 Task: Create List CRM Implementation in Board Influencer Marketing Campaigns to Workspace Asset Management. Create List Project Management in Board Sales Enablement to Workspace Asset Management. Create List Time Management in Board Market Entry and Expansion Planning to Workspace Asset Management
Action: Mouse moved to (111, 386)
Screenshot: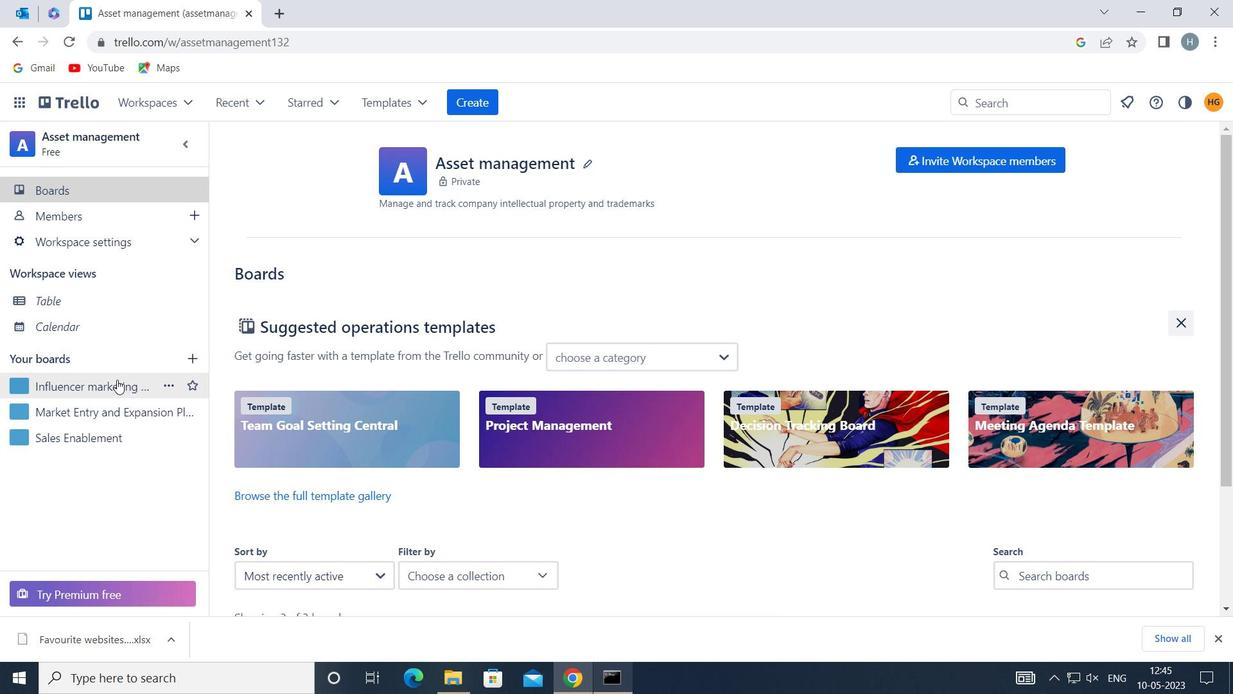 
Action: Mouse pressed left at (111, 386)
Screenshot: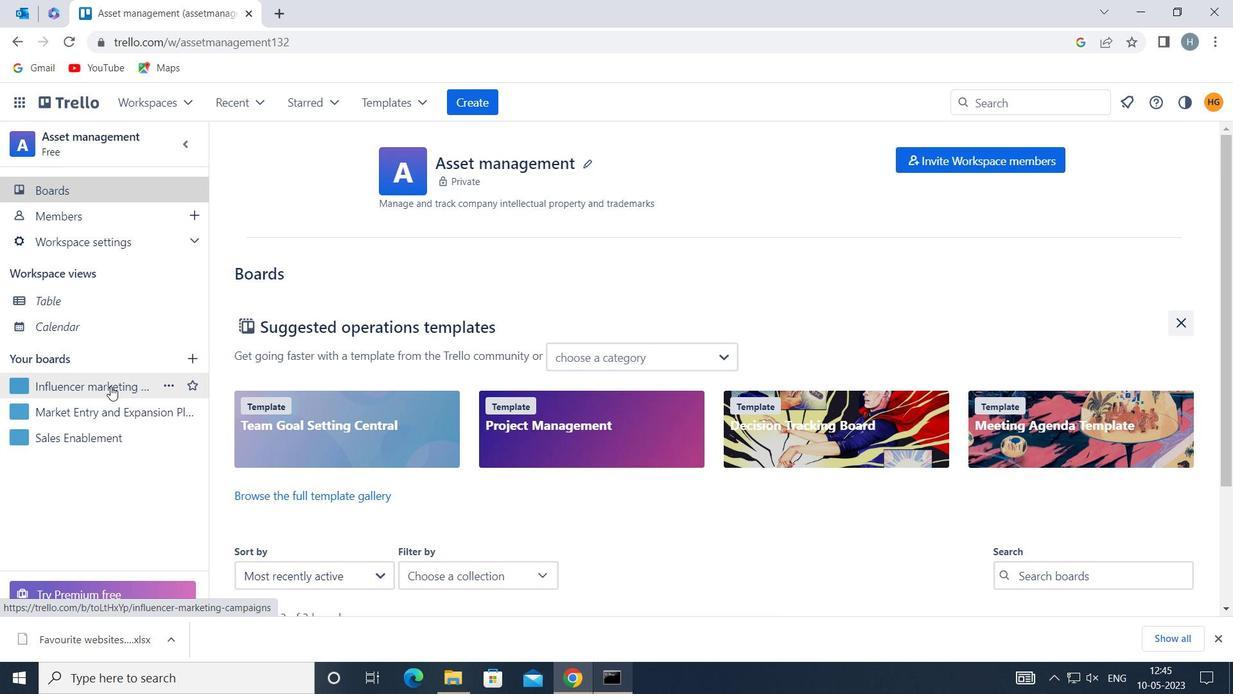 
Action: Mouse moved to (341, 190)
Screenshot: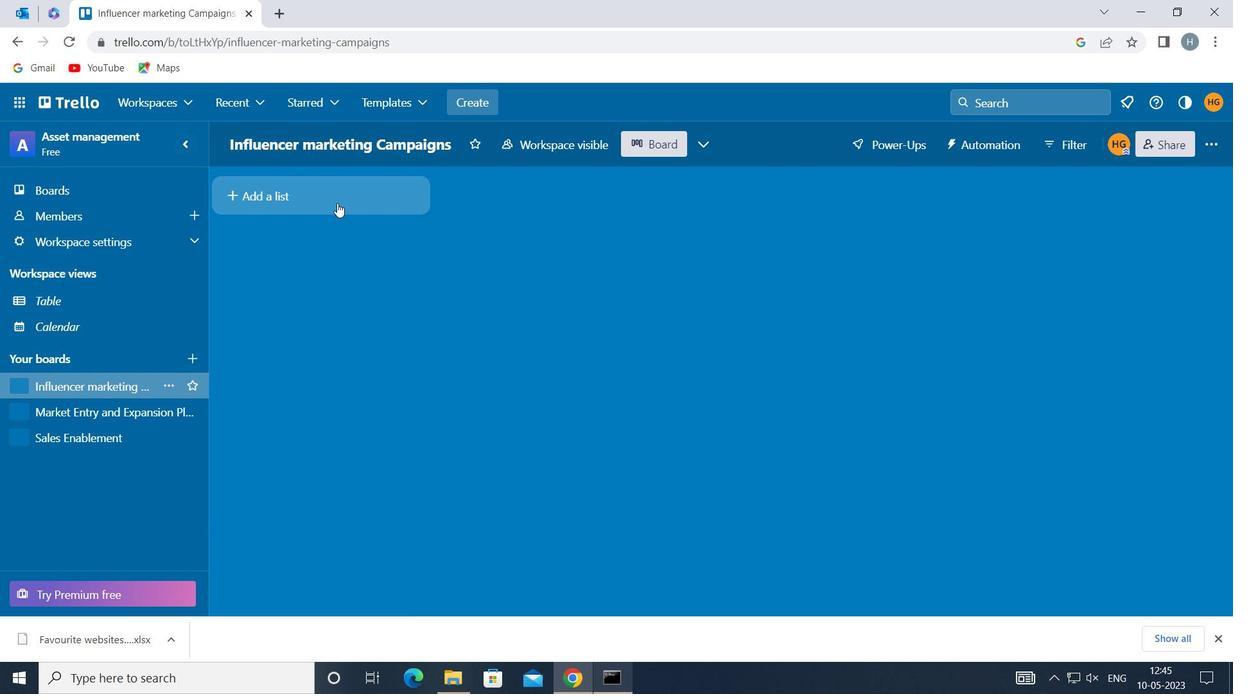 
Action: Mouse pressed left at (341, 190)
Screenshot: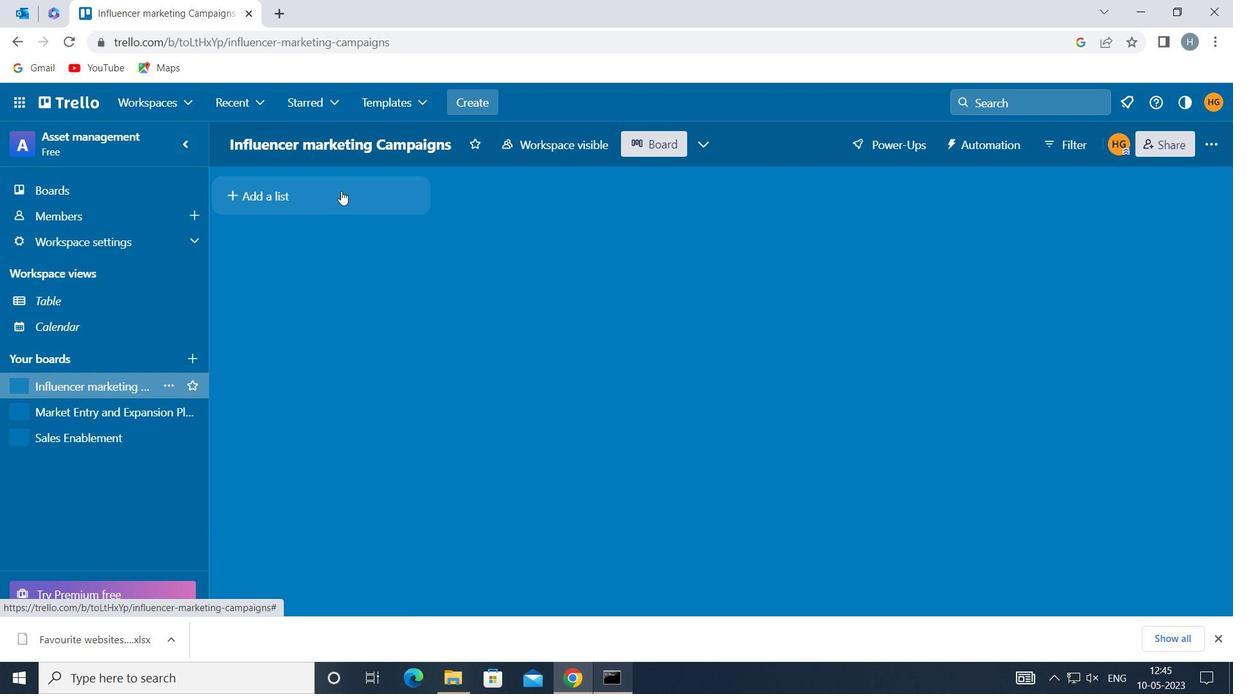 
Action: Key pressed <Key.shift>CRM<Key.space><Key.shift><Key.shift>IMPLEMENTATION
Screenshot: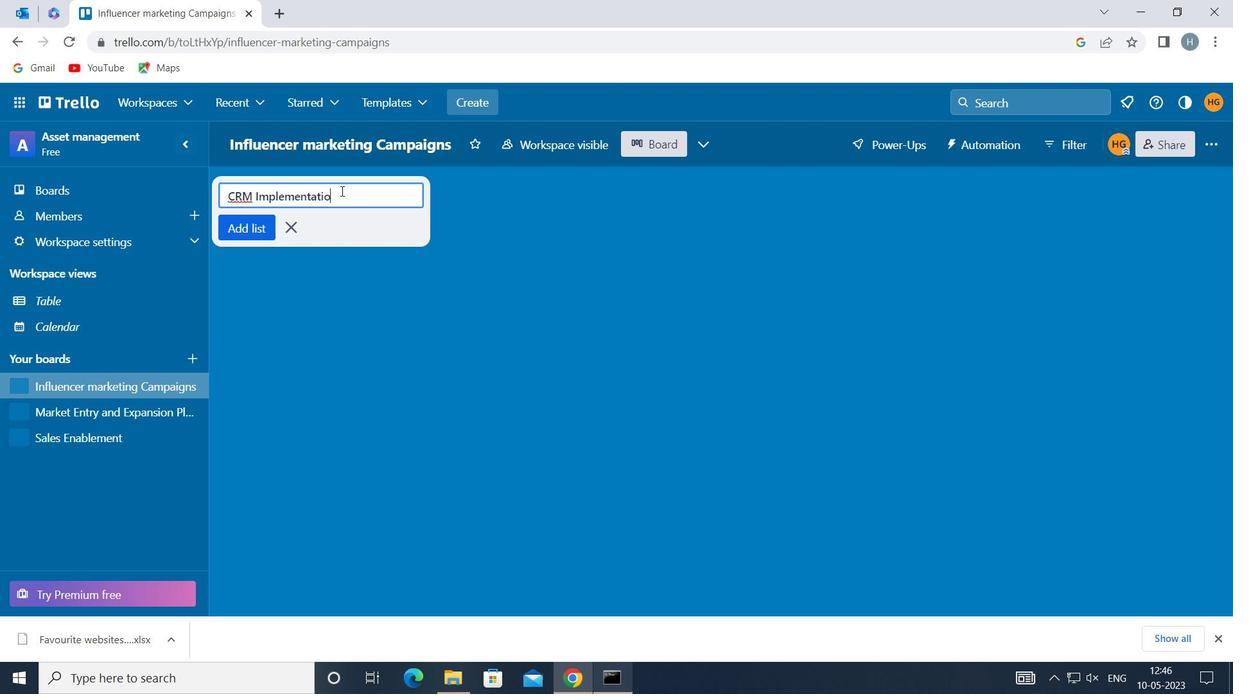 
Action: Mouse moved to (238, 225)
Screenshot: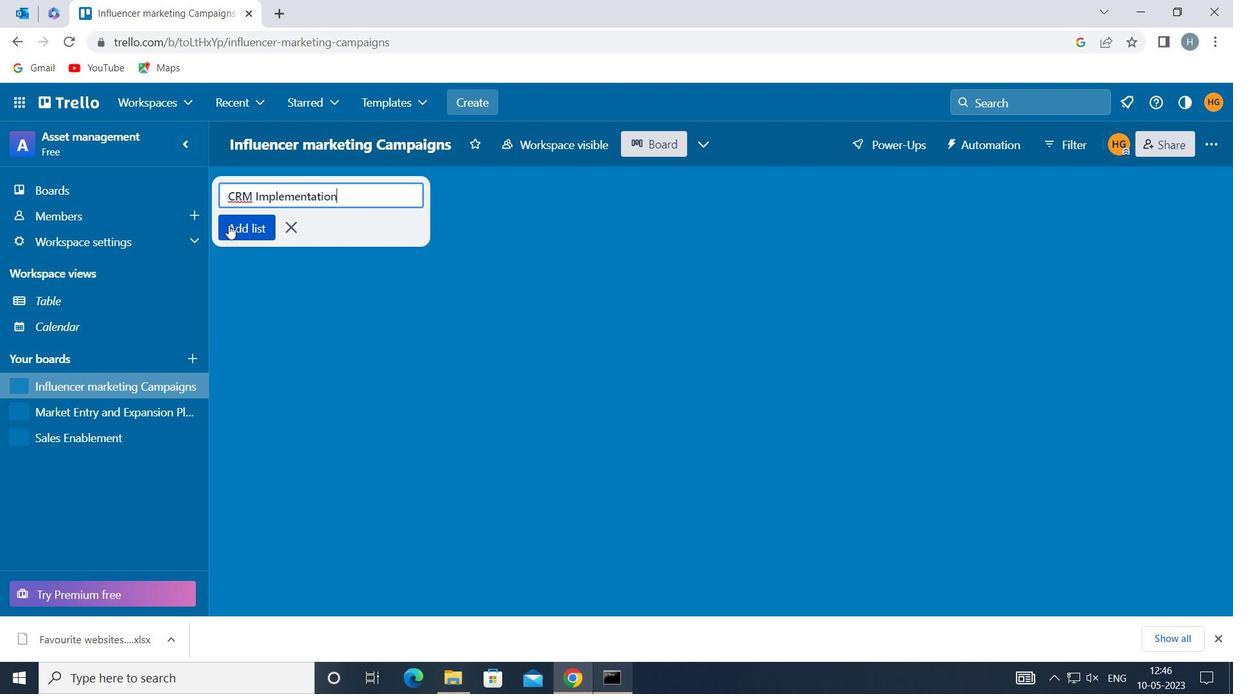 
Action: Mouse pressed left at (238, 225)
Screenshot: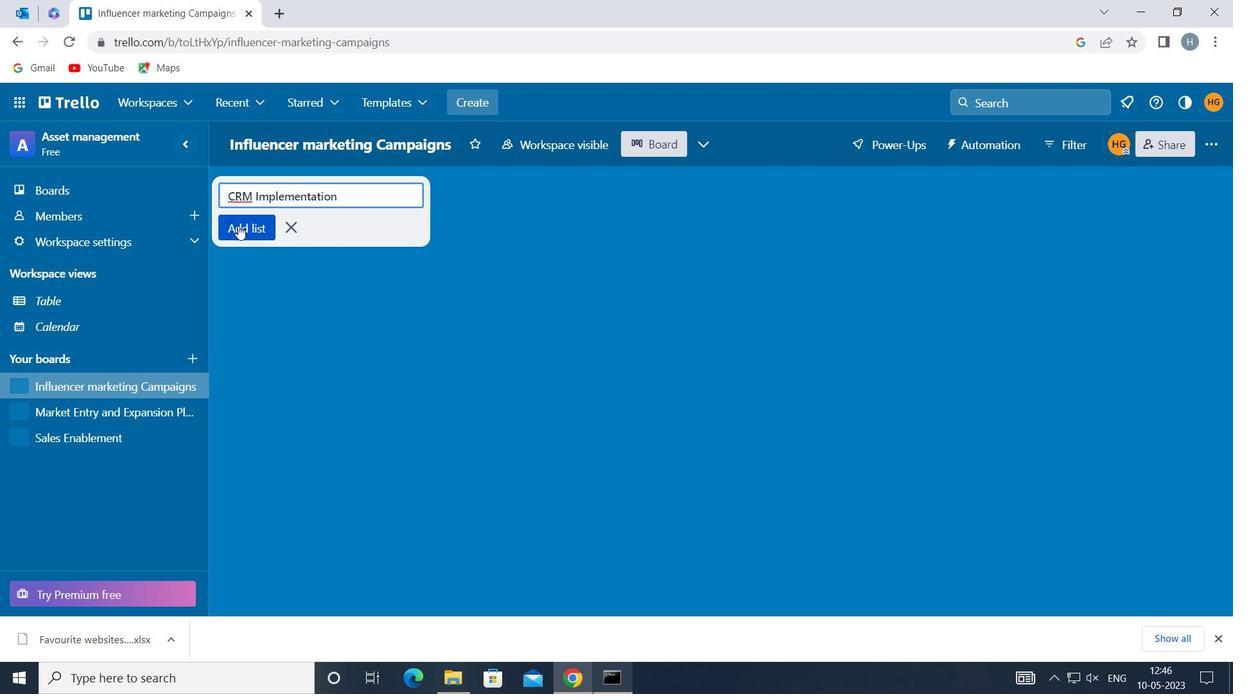 
Action: Mouse moved to (278, 280)
Screenshot: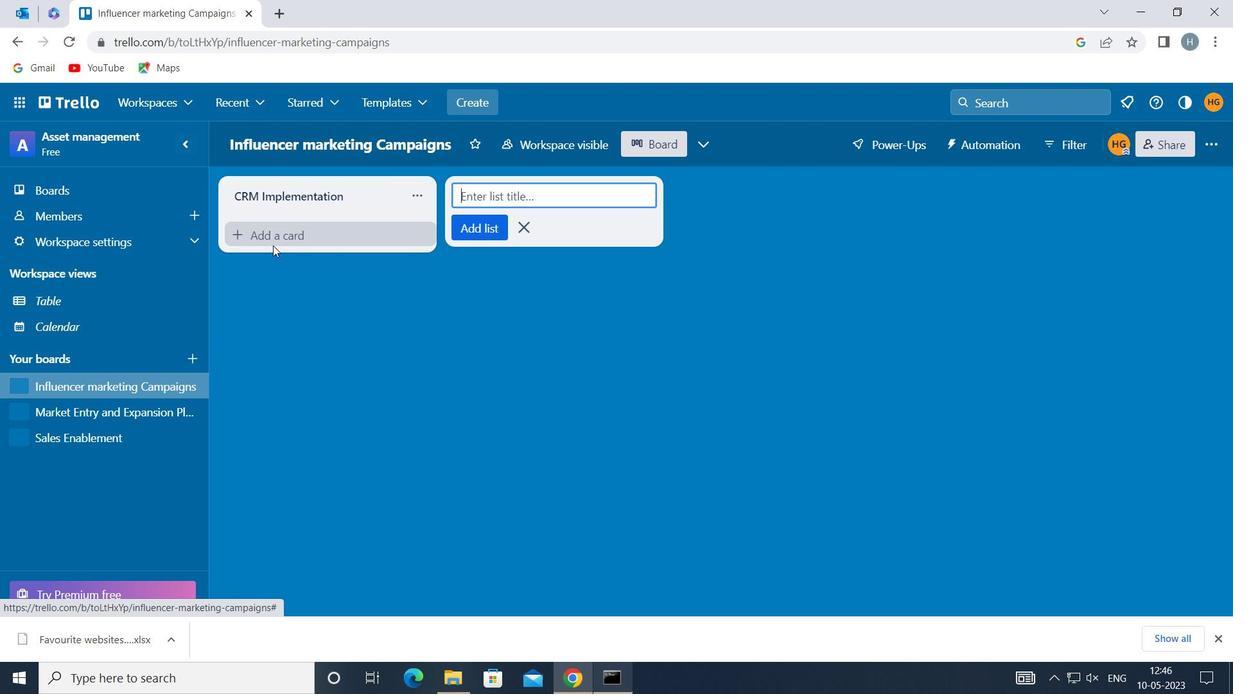 
Action: Mouse pressed left at (278, 280)
Screenshot: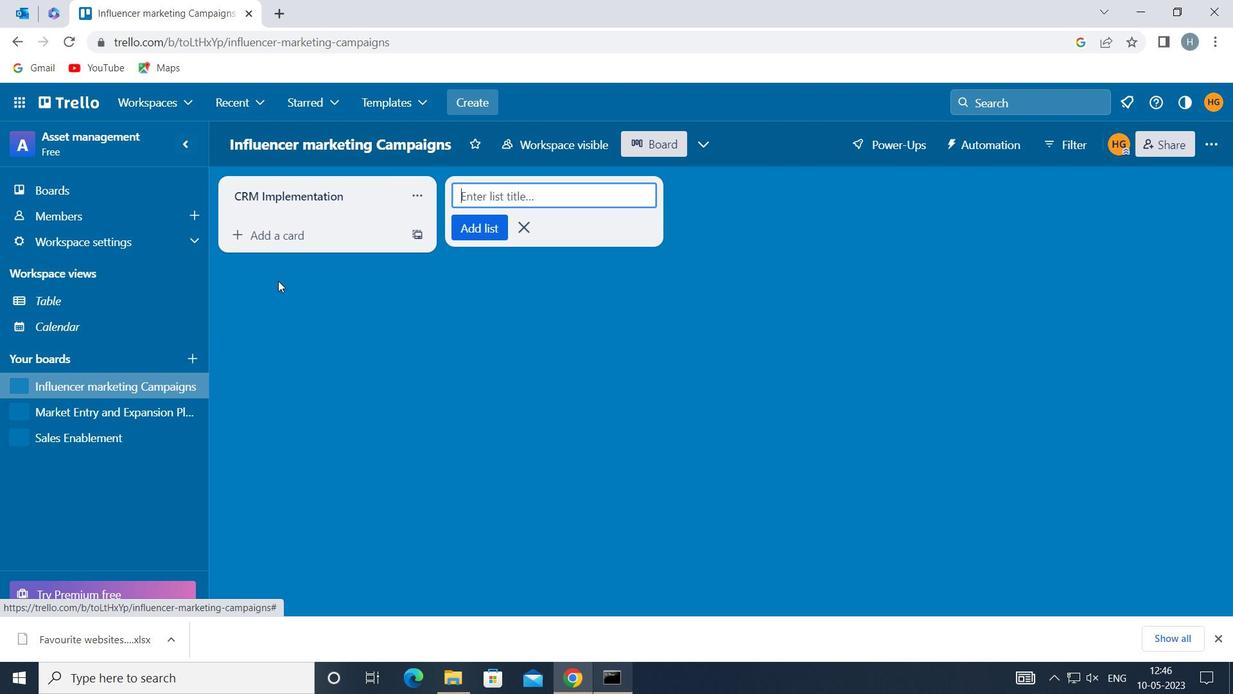 
Action: Mouse moved to (104, 430)
Screenshot: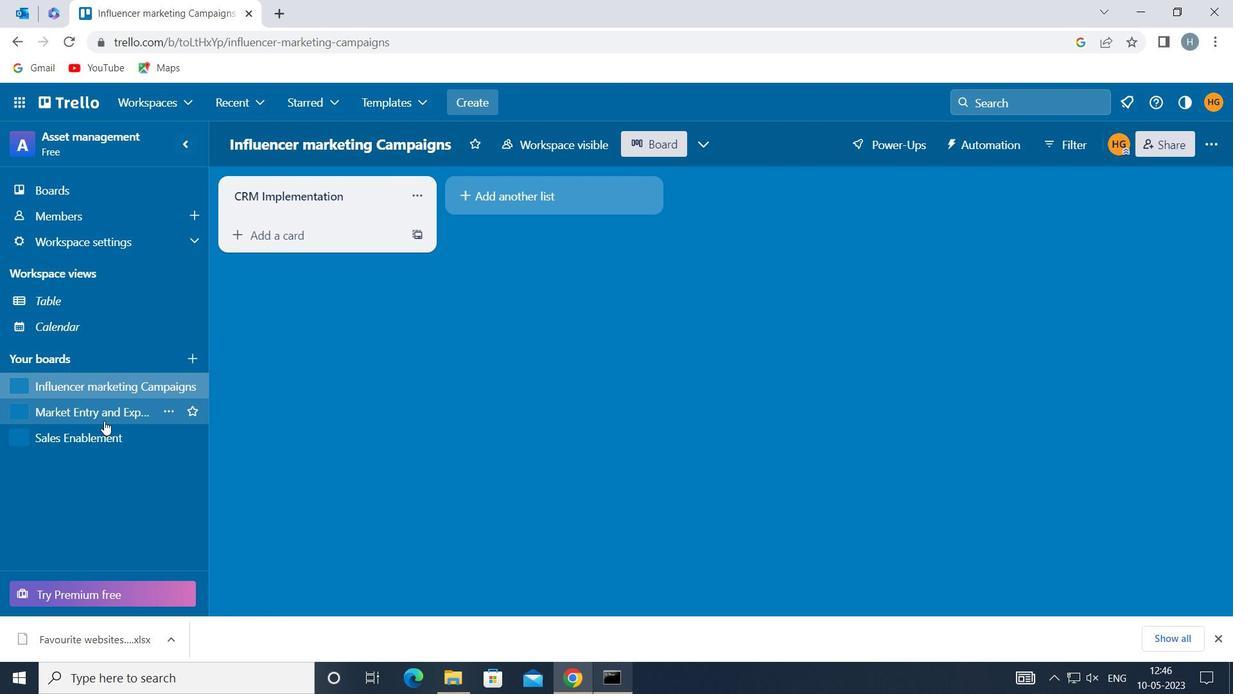 
Action: Mouse pressed left at (104, 430)
Screenshot: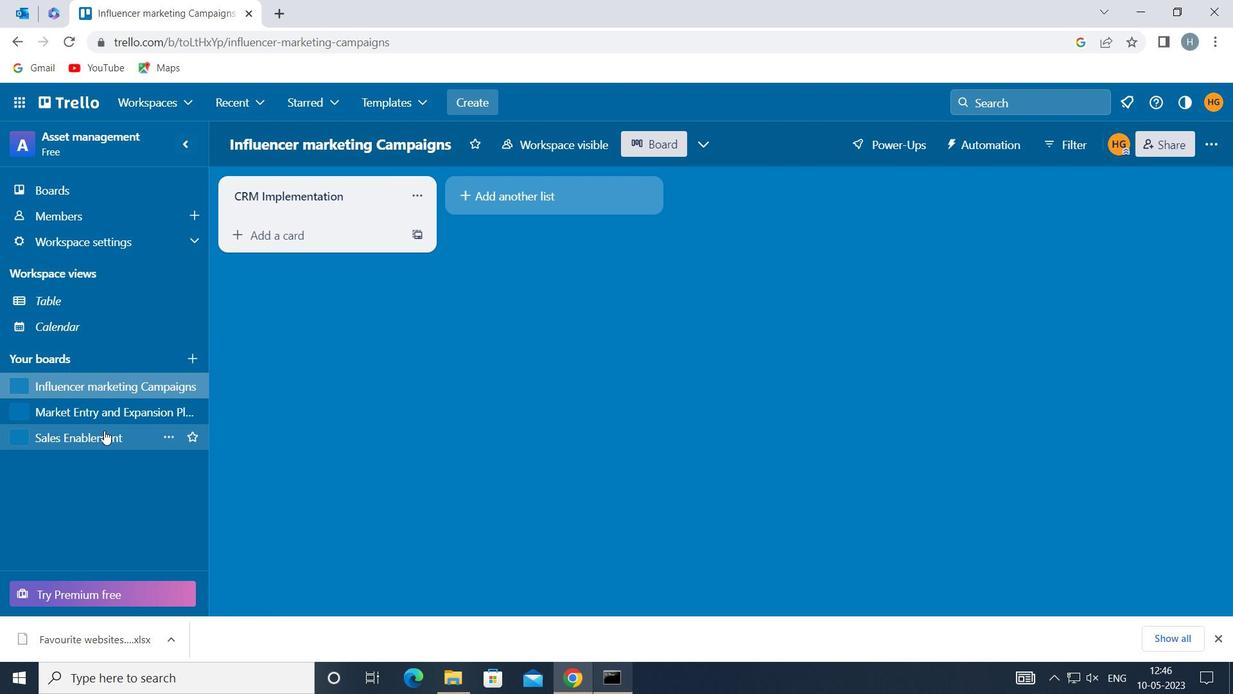 
Action: Mouse moved to (314, 196)
Screenshot: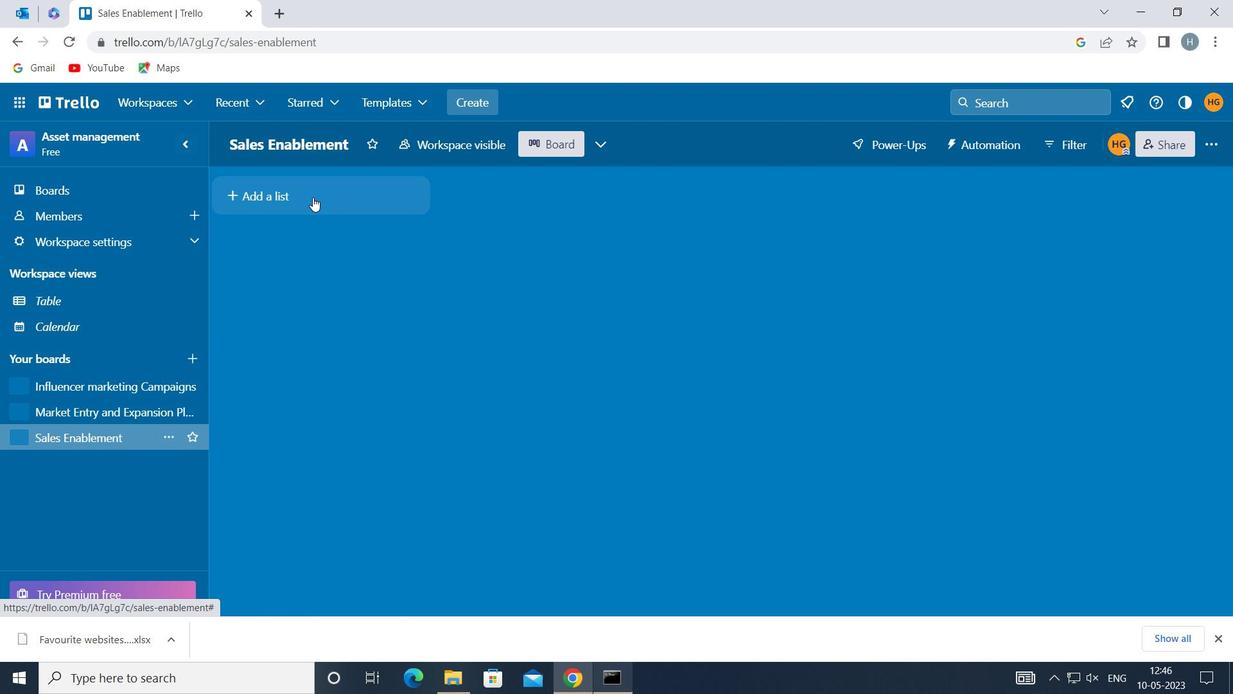 
Action: Mouse pressed left at (314, 196)
Screenshot: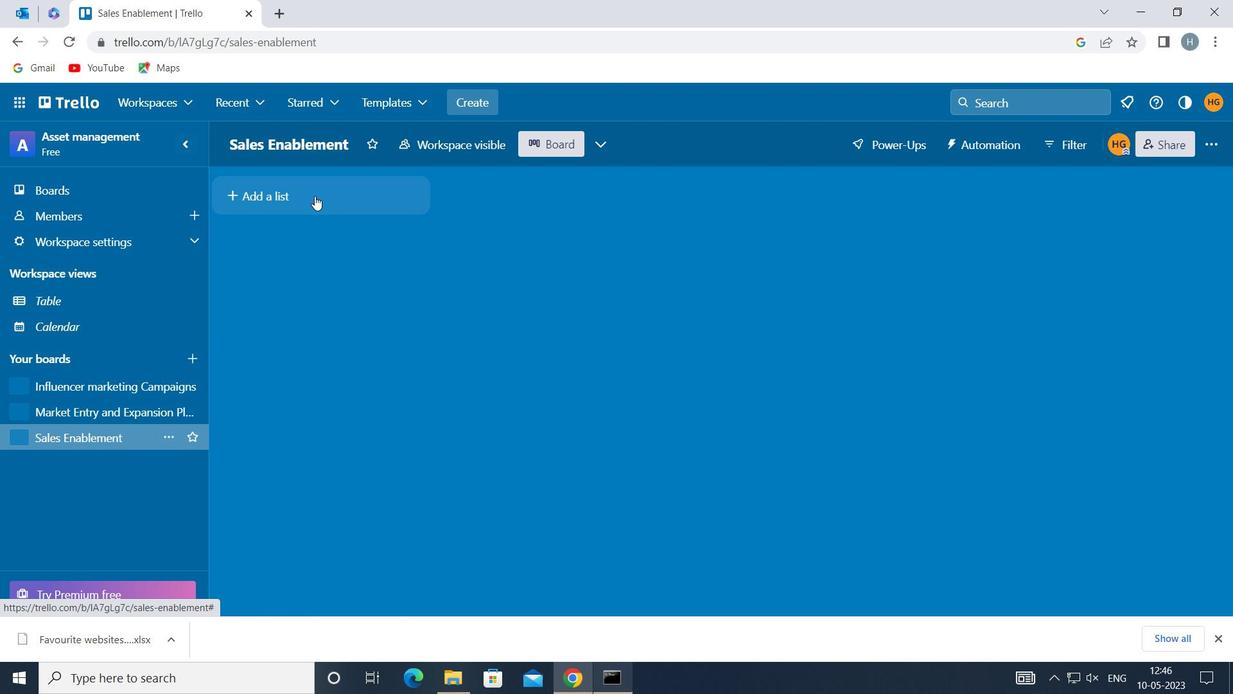 
Action: Key pressed <Key.shift>PROJECT<Key.space><Key.shift>MANAGEMENT
Screenshot: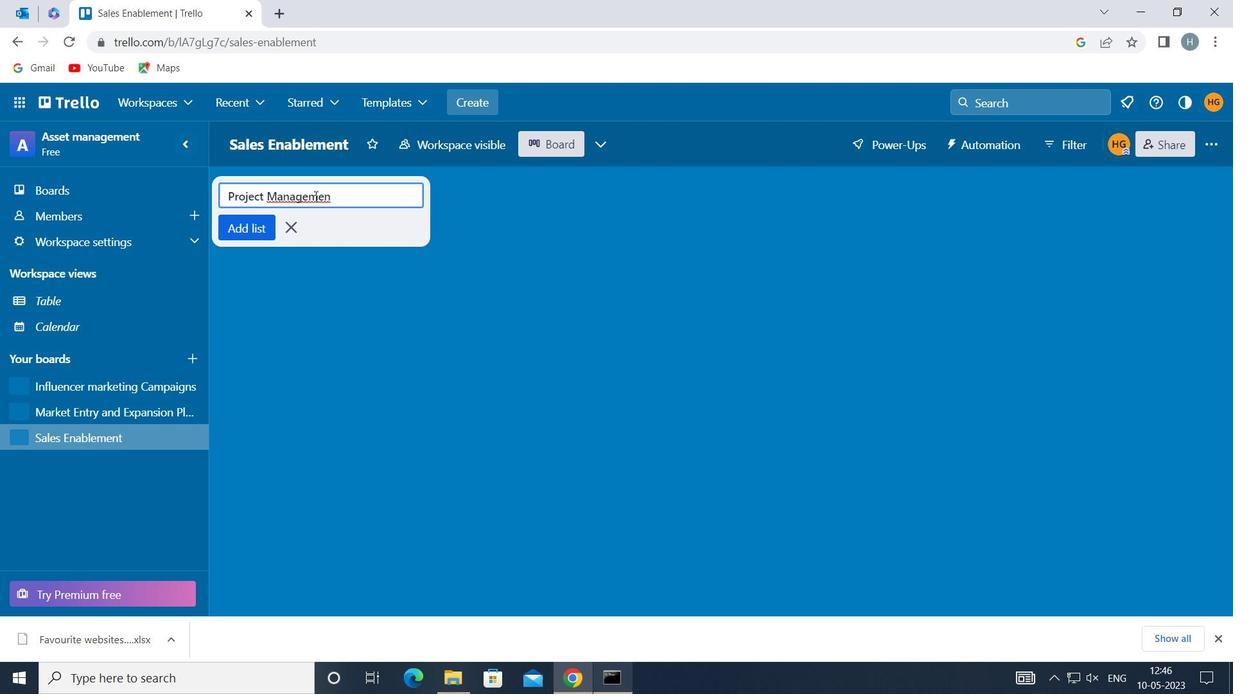 
Action: Mouse moved to (252, 226)
Screenshot: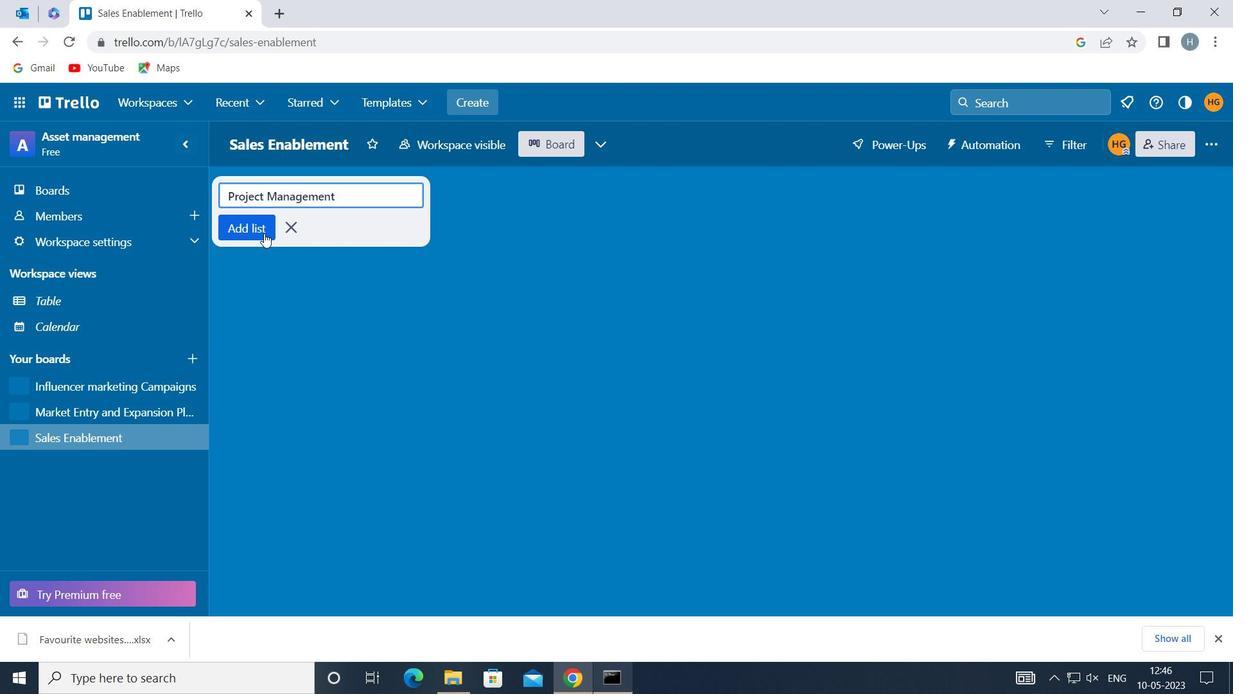 
Action: Mouse pressed left at (252, 226)
Screenshot: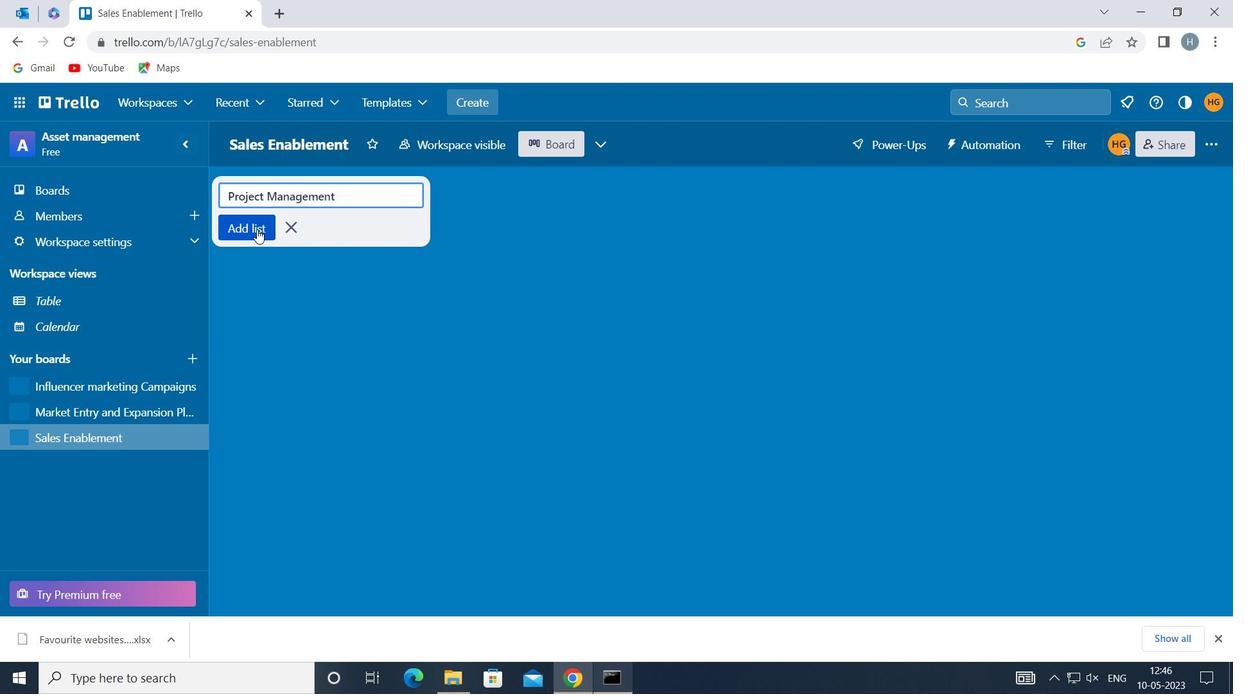 
Action: Mouse moved to (277, 294)
Screenshot: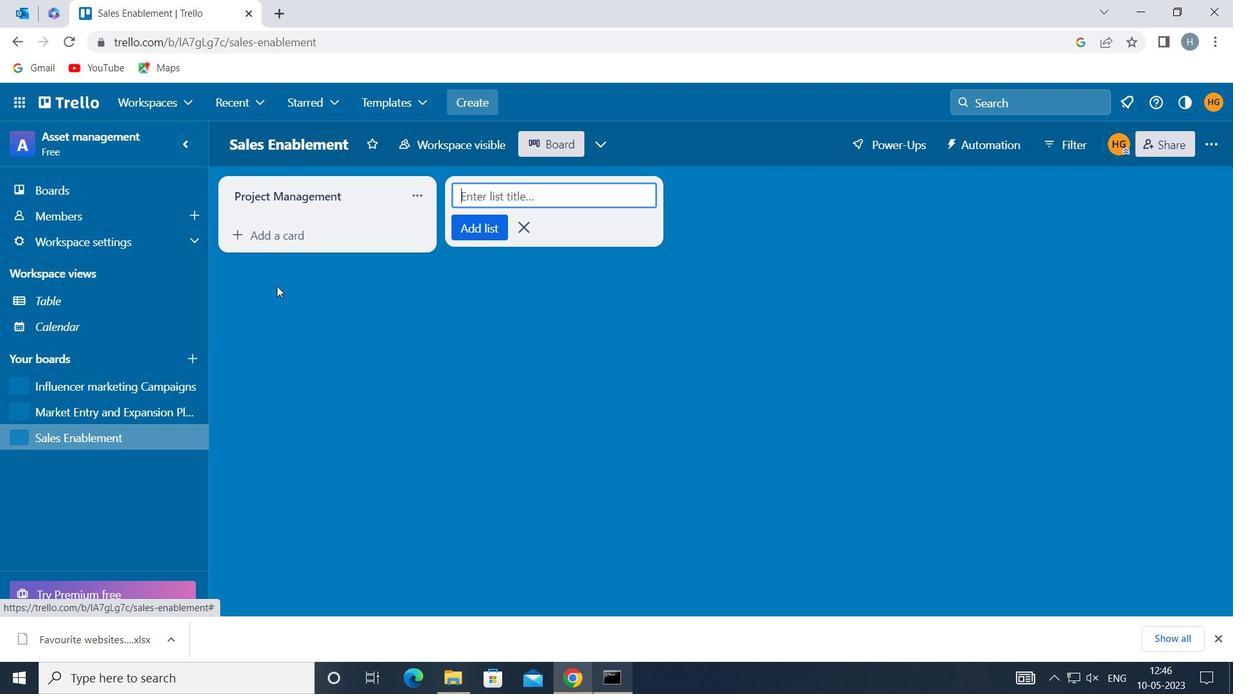 
Action: Mouse pressed left at (277, 294)
Screenshot: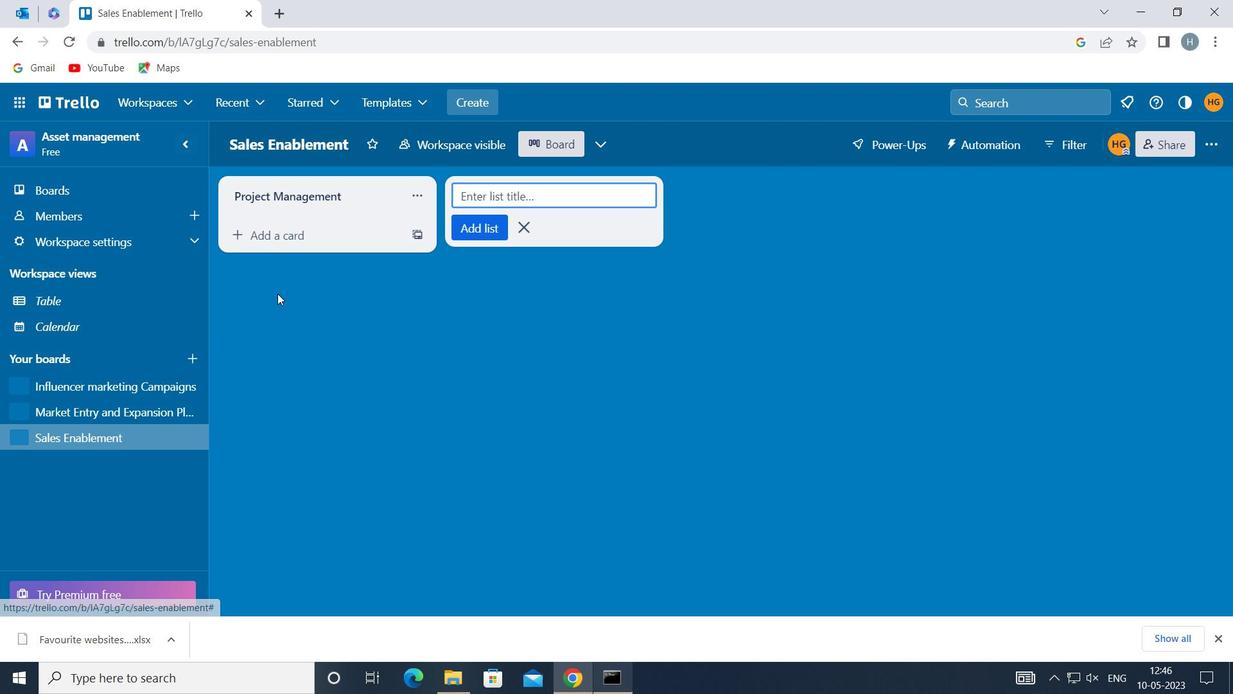 
Action: Mouse moved to (118, 406)
Screenshot: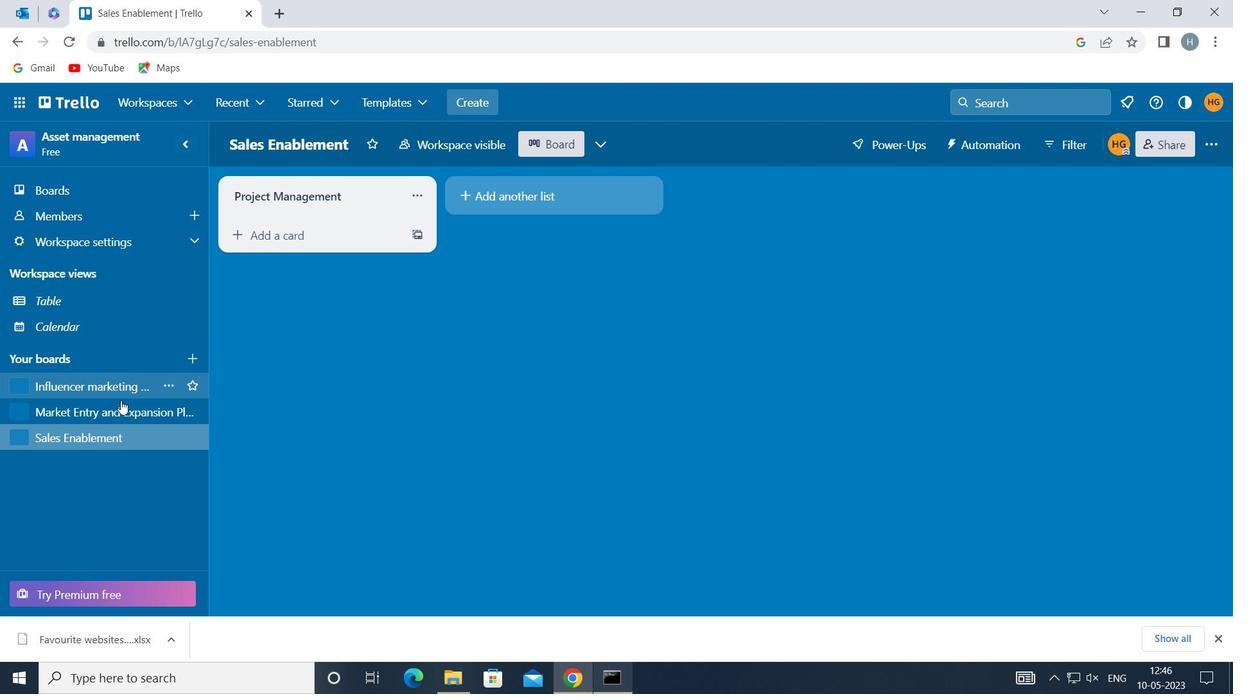 
Action: Mouse pressed left at (118, 406)
Screenshot: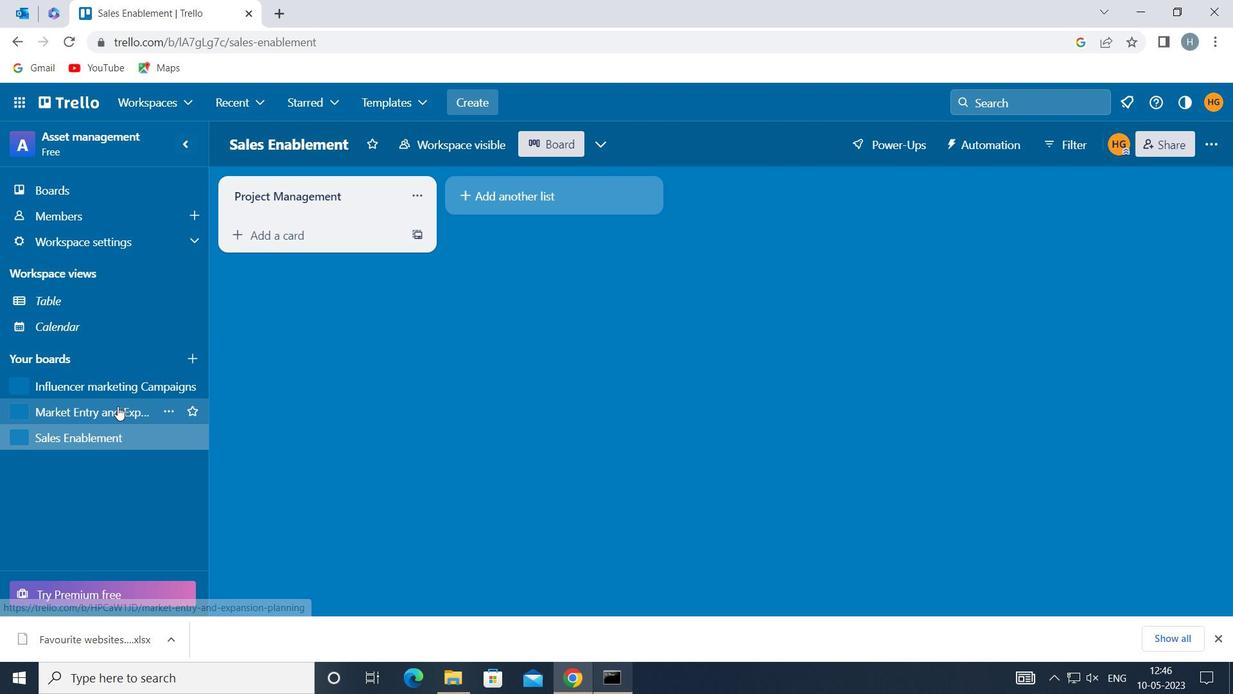 
Action: Mouse moved to (323, 185)
Screenshot: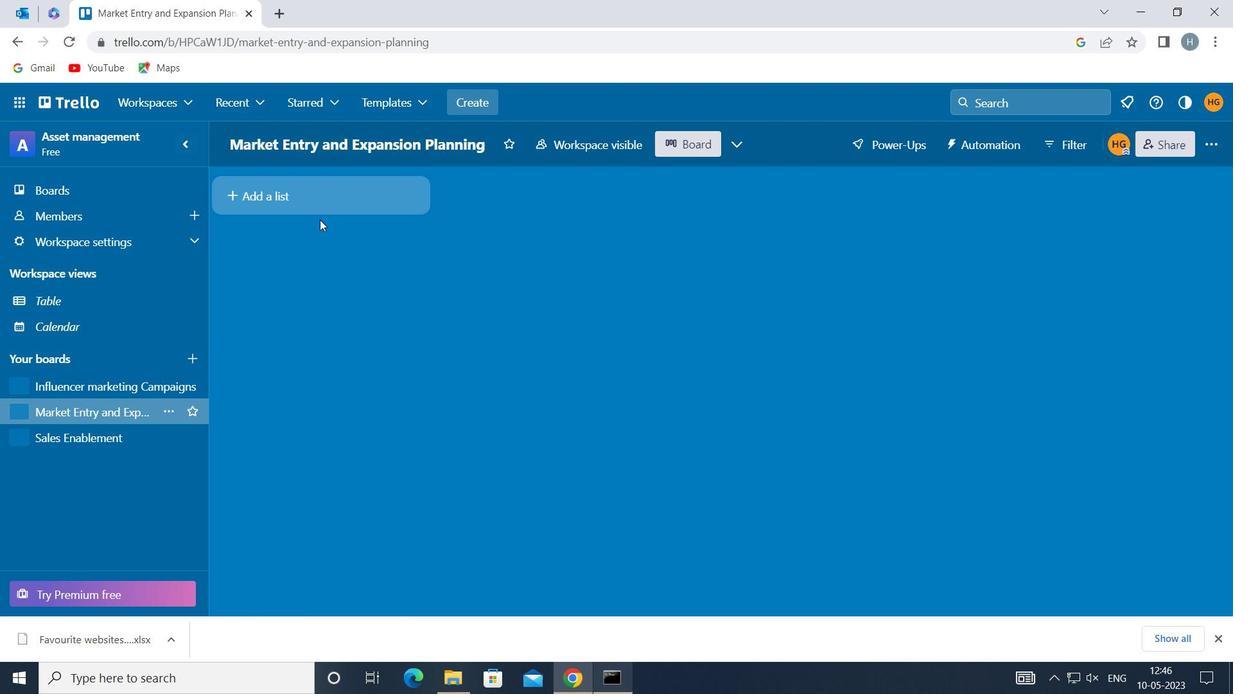 
Action: Mouse pressed left at (323, 185)
Screenshot: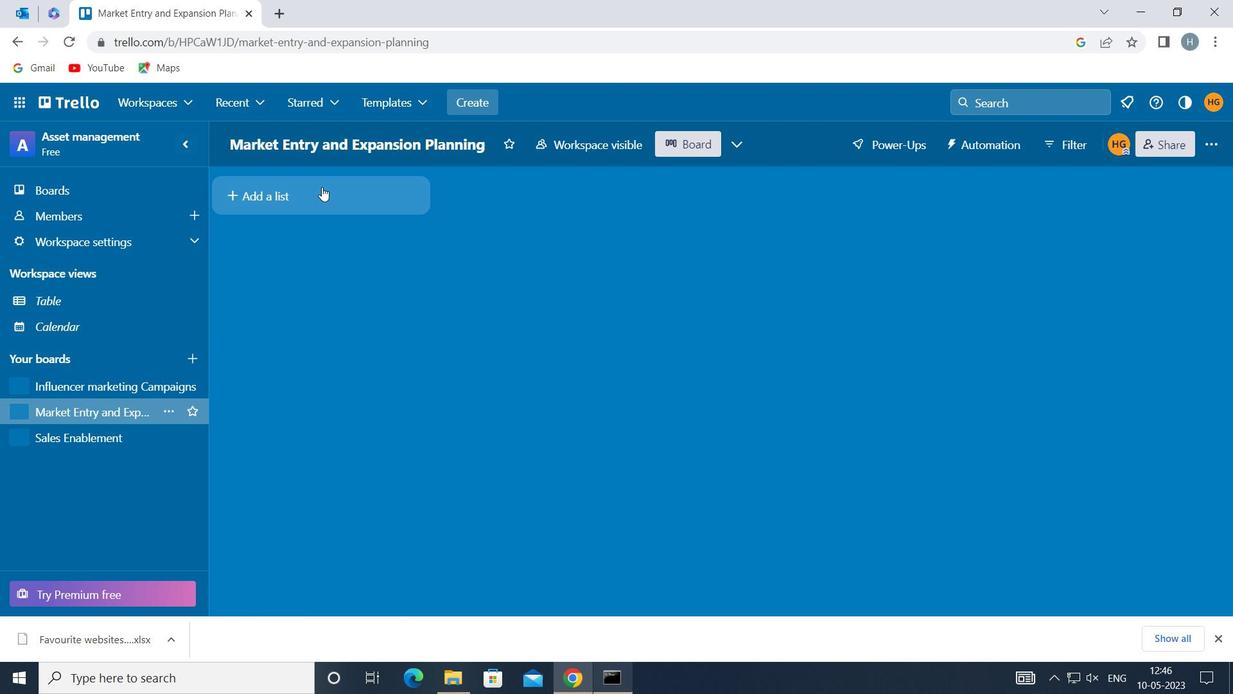 
Action: Mouse moved to (323, 196)
Screenshot: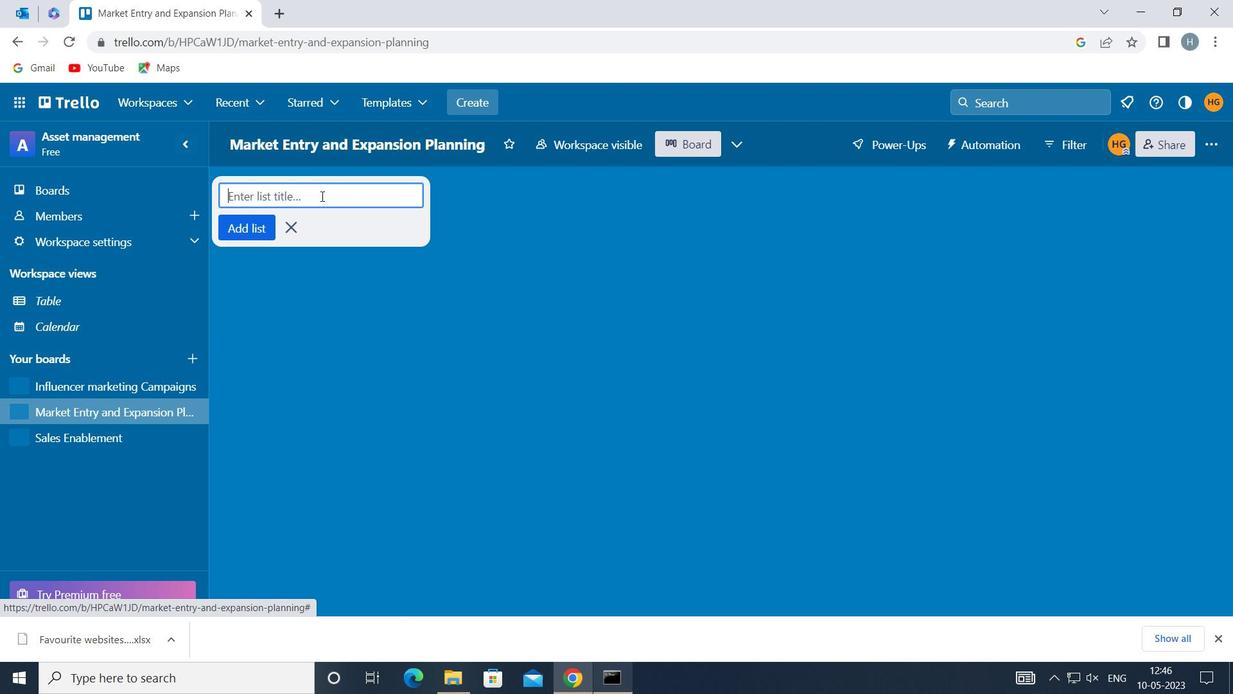 
Action: Mouse pressed left at (323, 196)
Screenshot: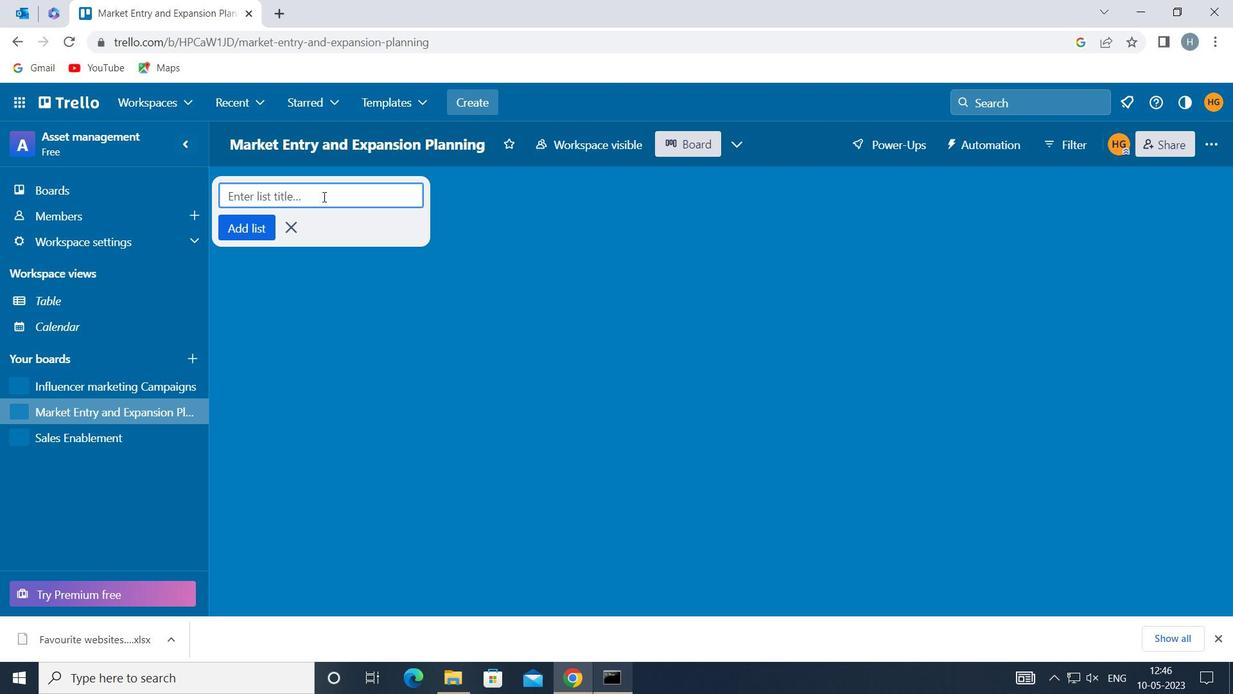 
Action: Mouse moved to (325, 196)
Screenshot: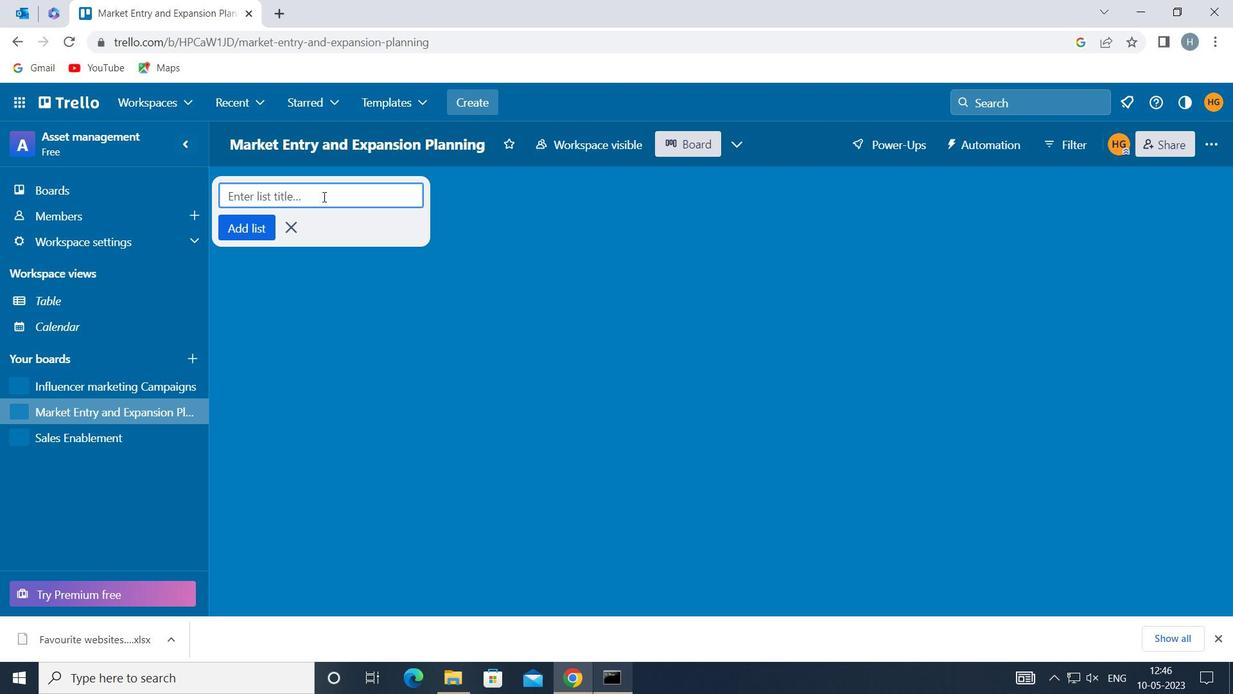 
Action: Key pressed <Key.shift>TIME<Key.space><Key.shift>MANAGEMENT
Screenshot: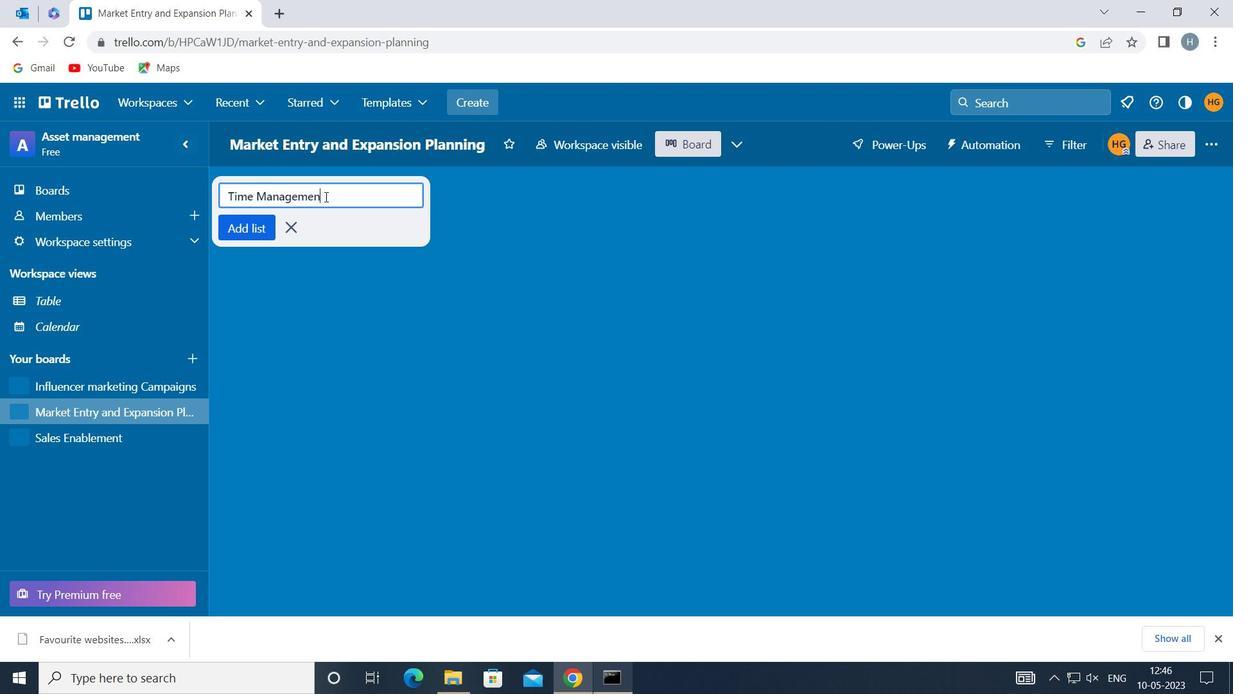
Action: Mouse moved to (253, 221)
Screenshot: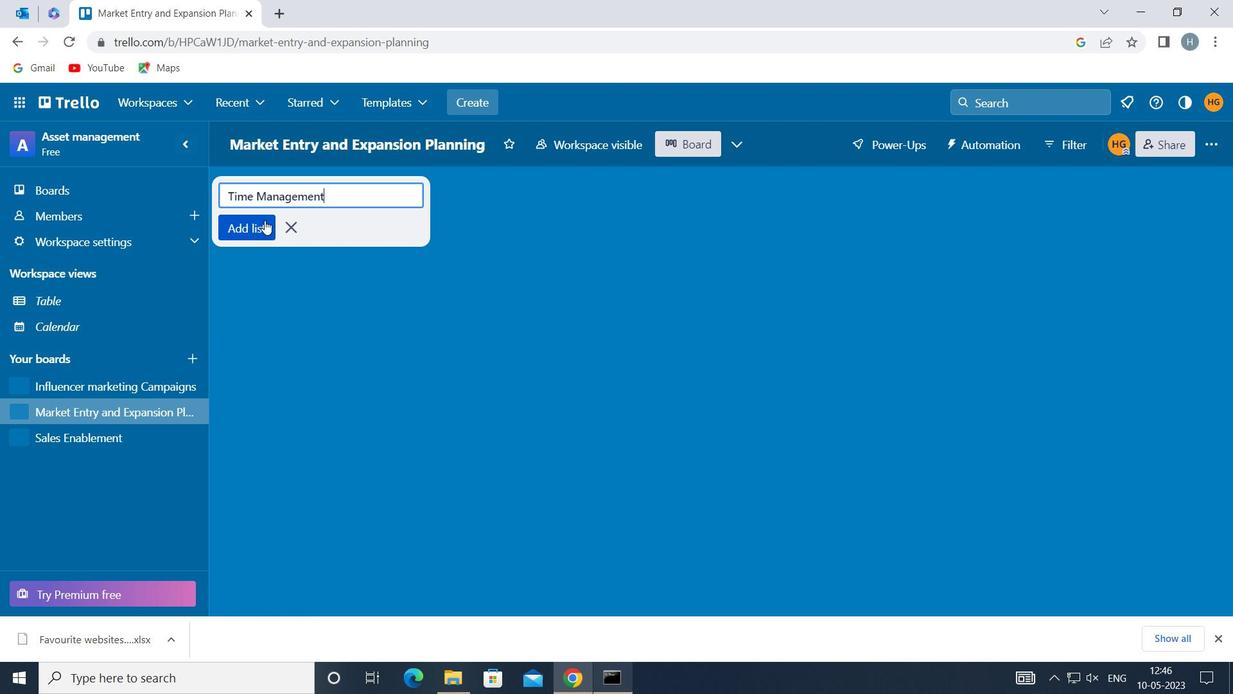 
Action: Mouse pressed left at (253, 221)
Screenshot: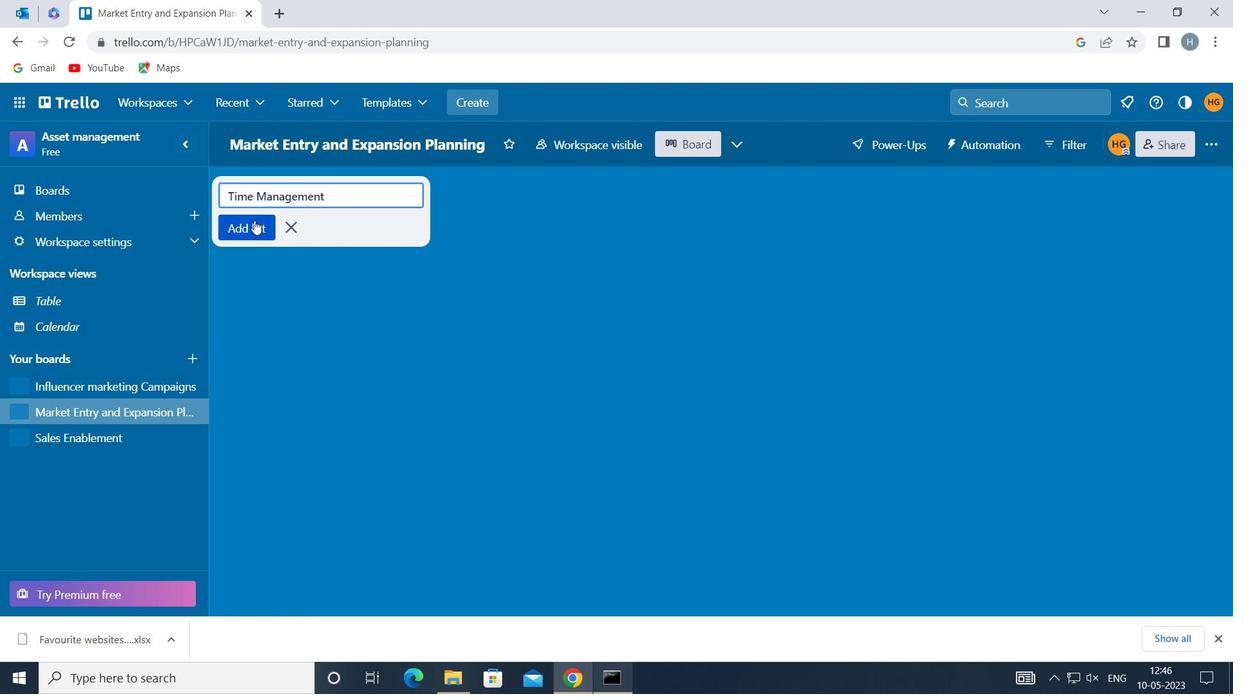 
Action: Mouse moved to (331, 312)
Screenshot: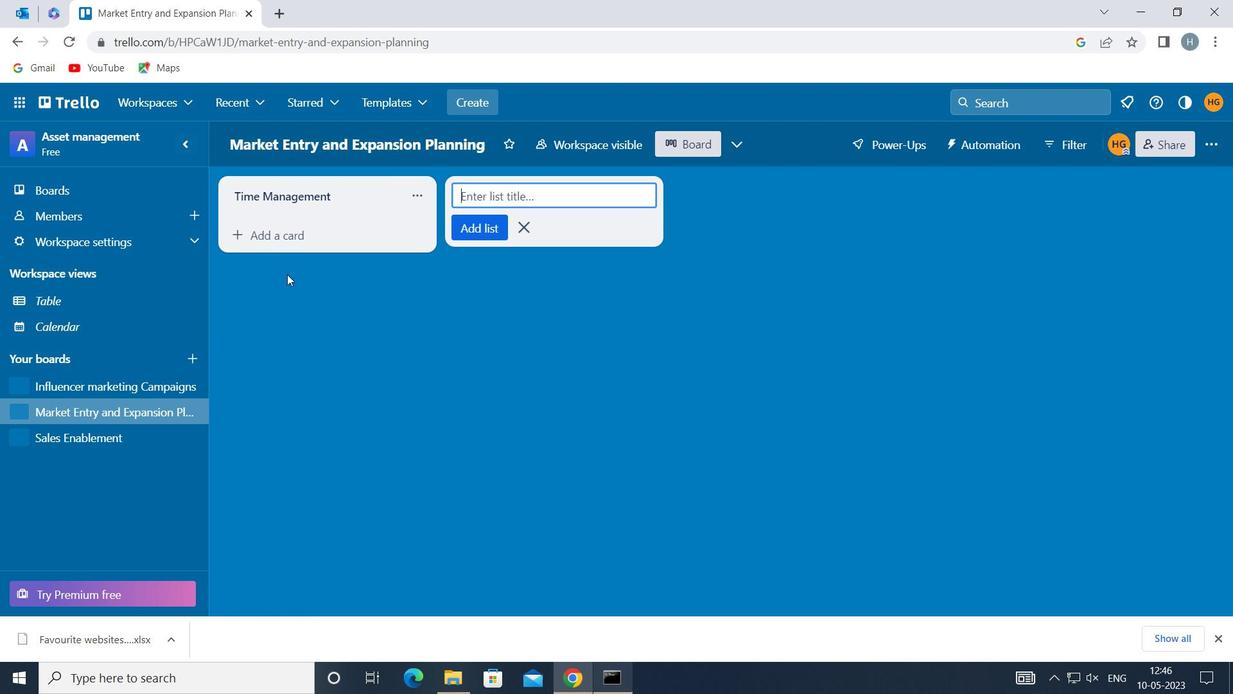 
Action: Mouse pressed left at (331, 312)
Screenshot: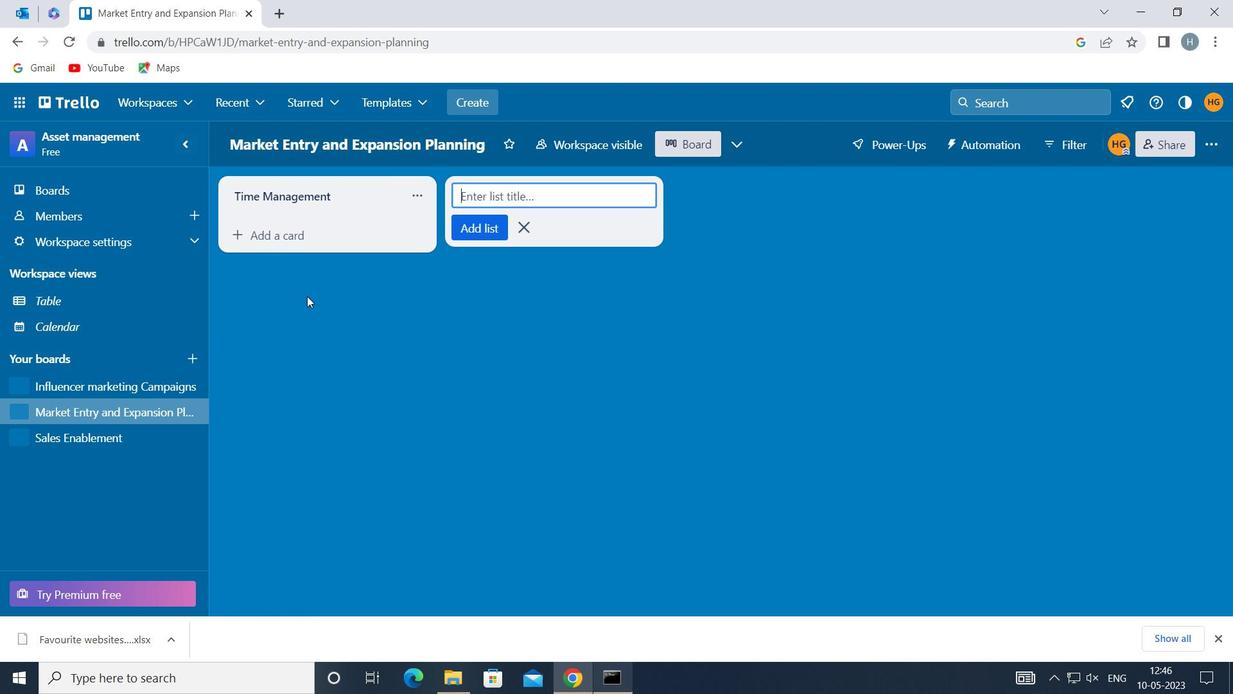 
Action: Mouse moved to (332, 312)
Screenshot: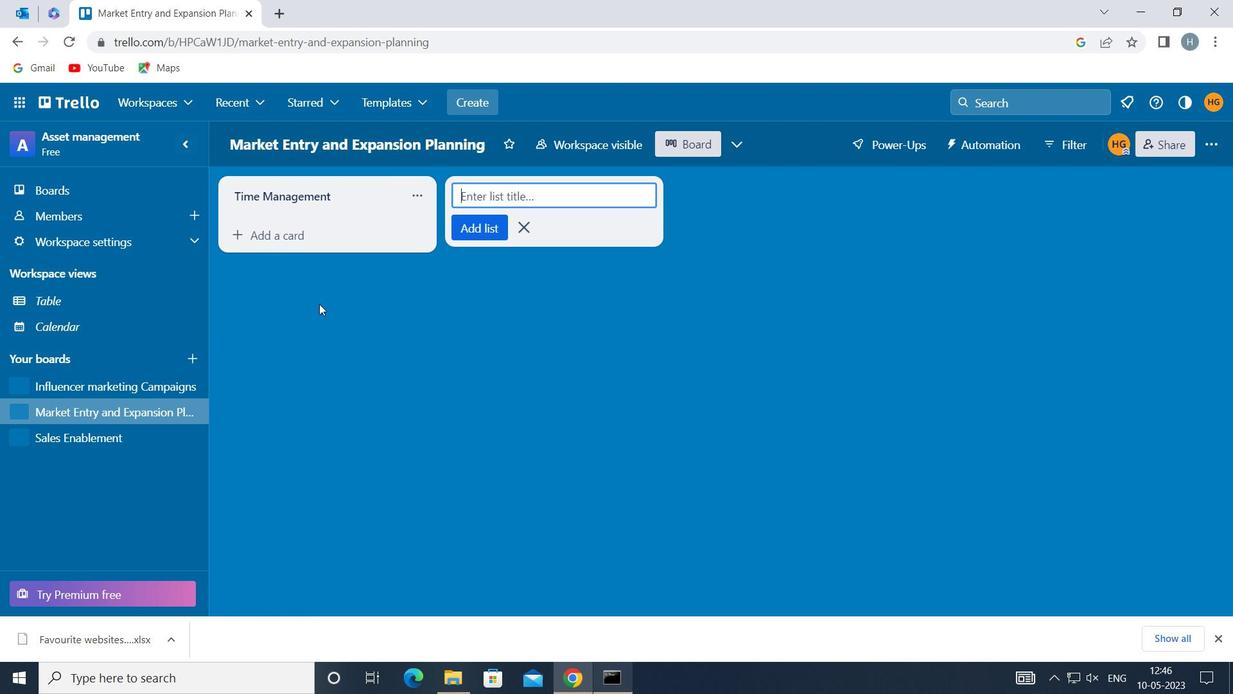 
